 Task: Configure the Junk Email settings to block specific encodings in Outlook.
Action: Mouse moved to (110, 70)
Screenshot: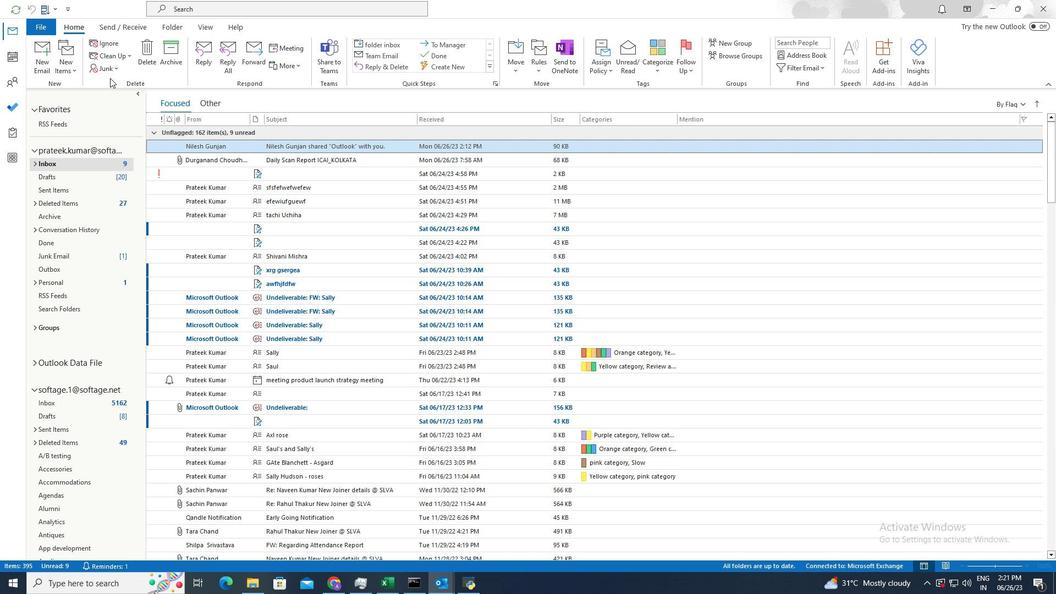 
Action: Mouse pressed left at (110, 70)
Screenshot: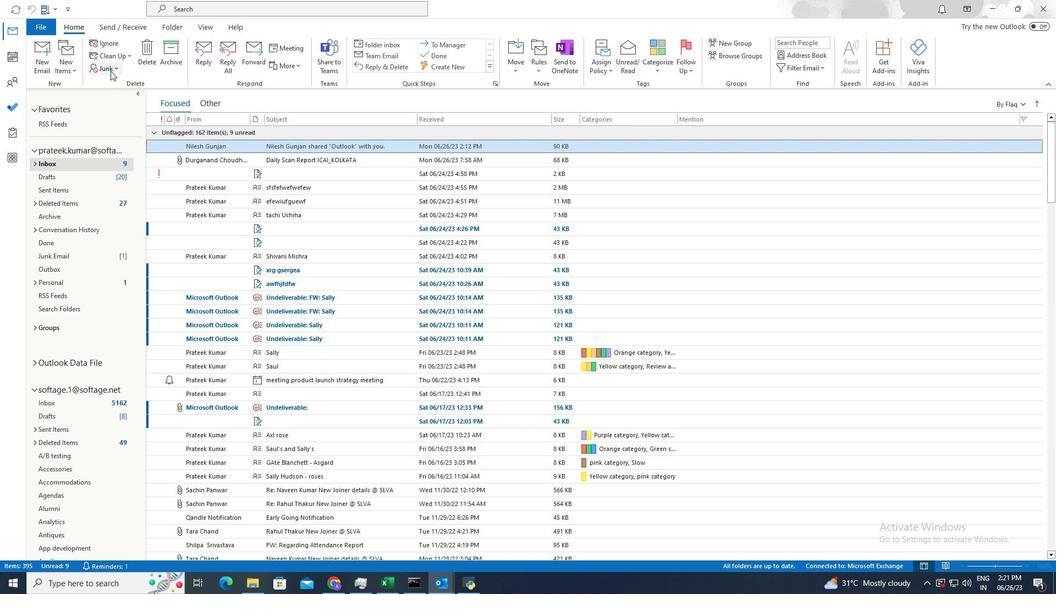 
Action: Mouse moved to (134, 161)
Screenshot: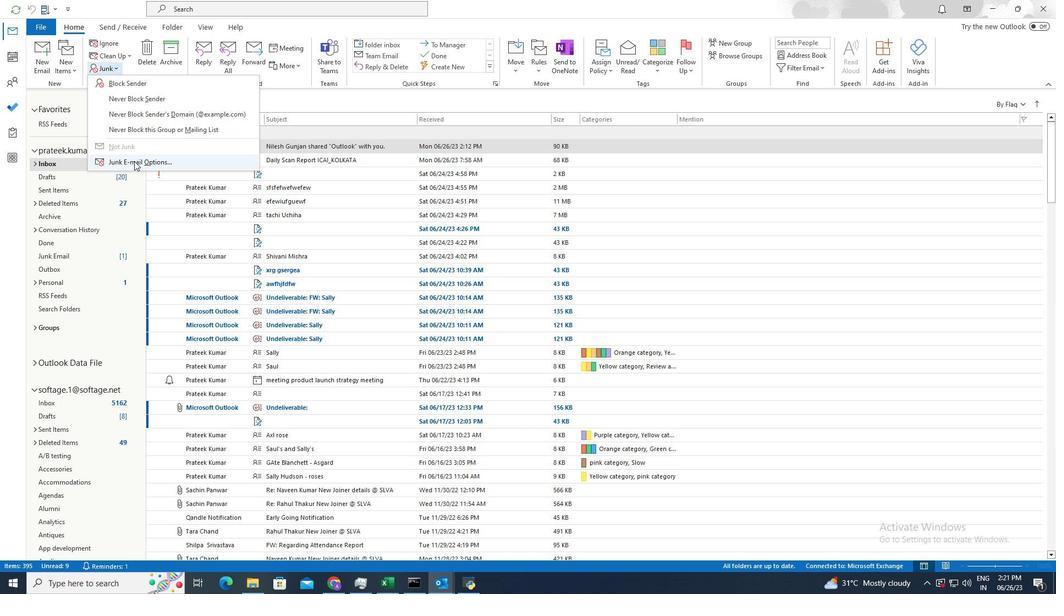 
Action: Mouse pressed left at (134, 161)
Screenshot: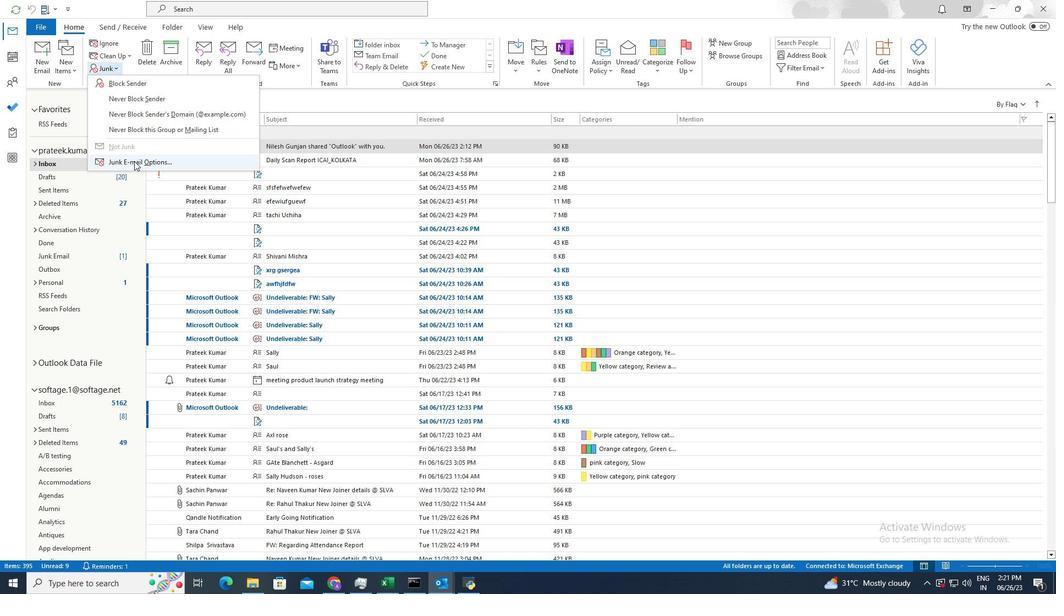 
Action: Mouse moved to (610, 166)
Screenshot: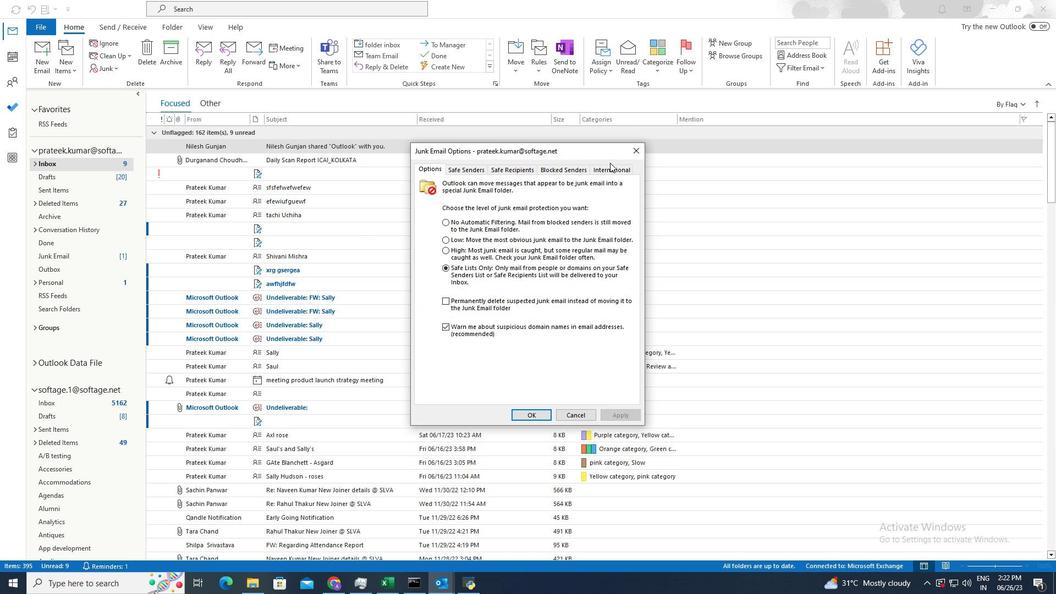 
Action: Mouse pressed left at (610, 166)
Screenshot: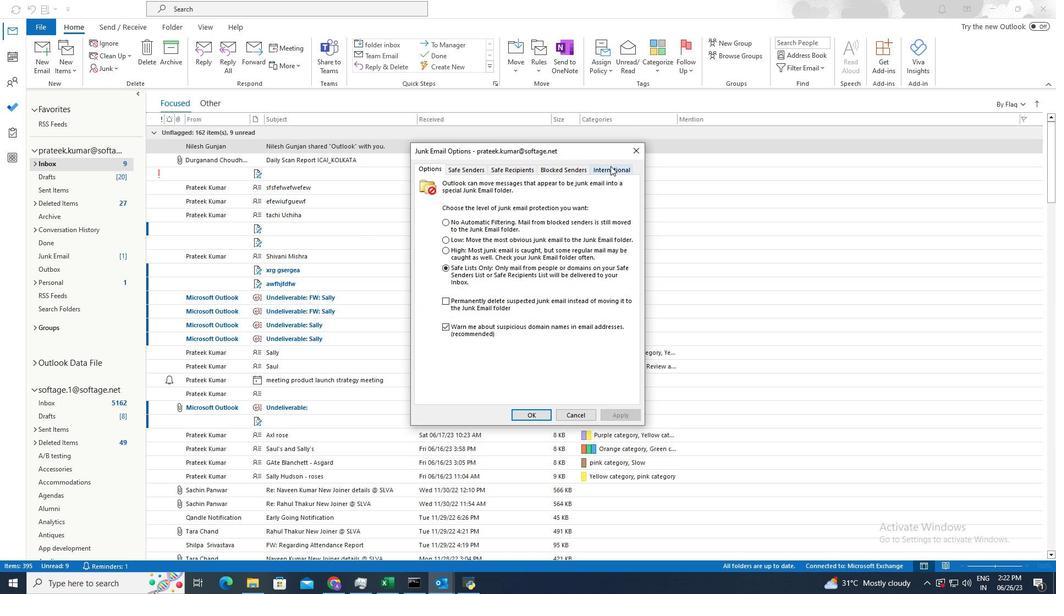 
Action: Mouse moved to (531, 313)
Screenshot: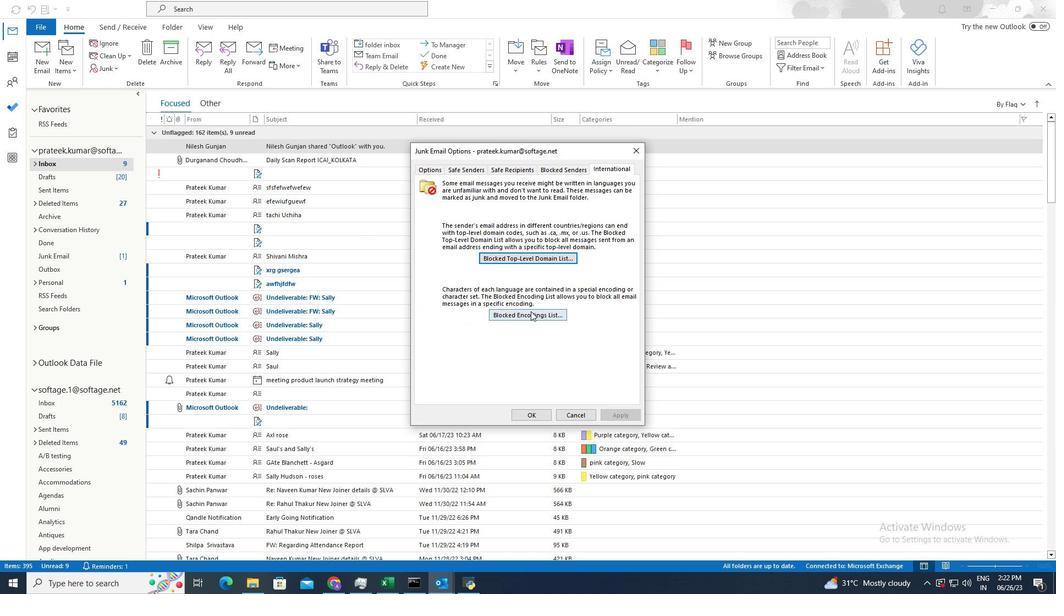 
Action: Mouse pressed left at (531, 313)
Screenshot: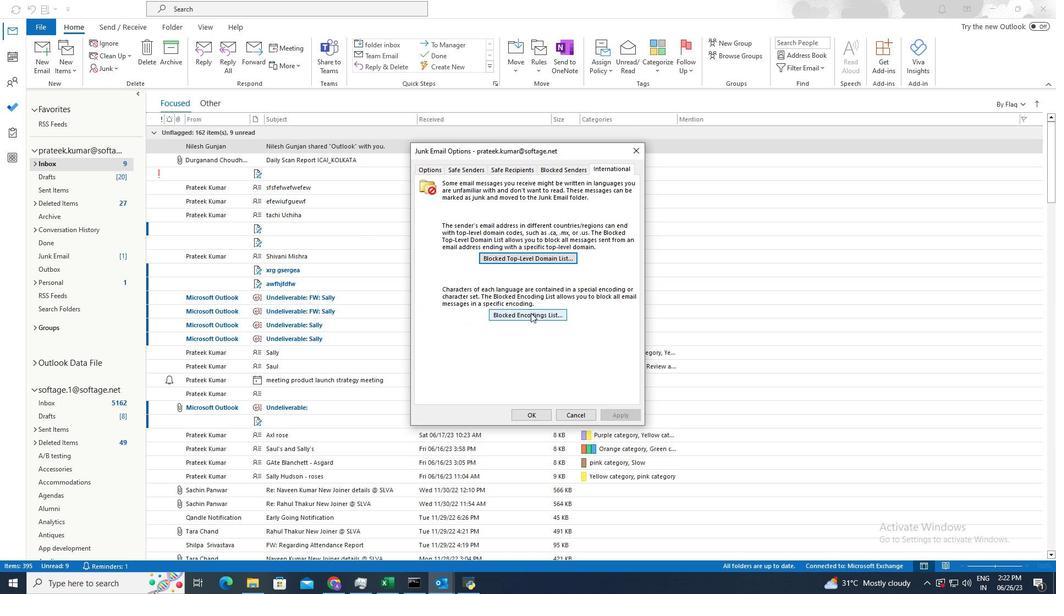 
Action: Mouse moved to (482, 284)
Screenshot: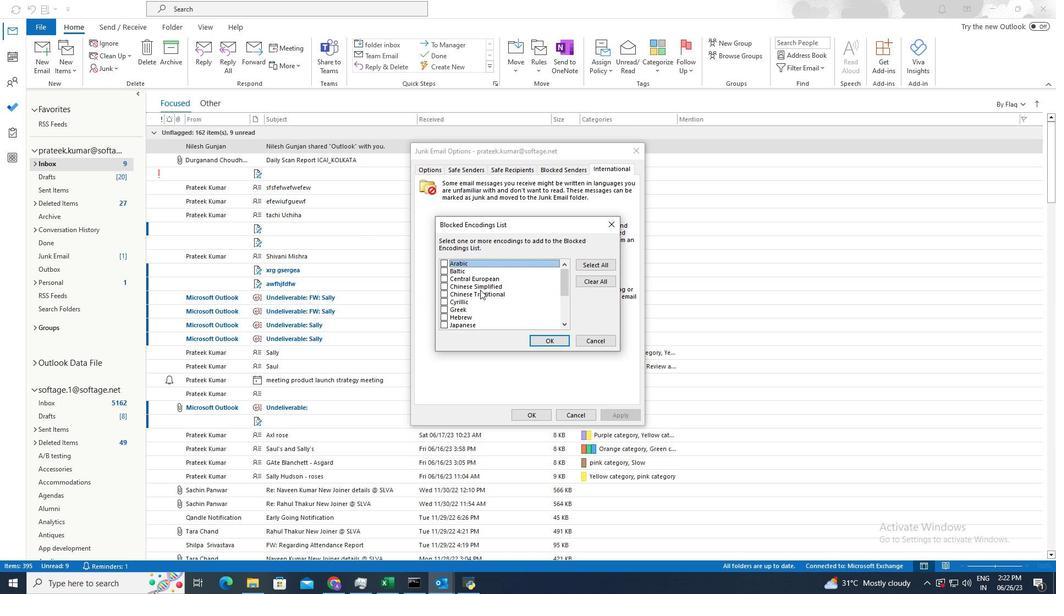 
Action: Mouse pressed left at (482, 284)
Screenshot: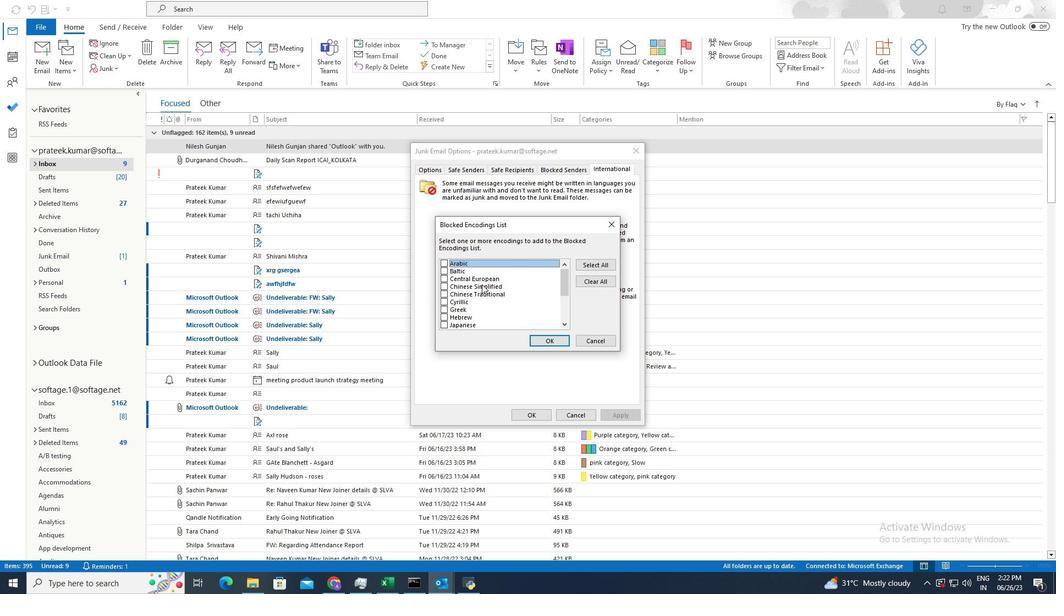 
Action: Mouse moved to (483, 294)
Screenshot: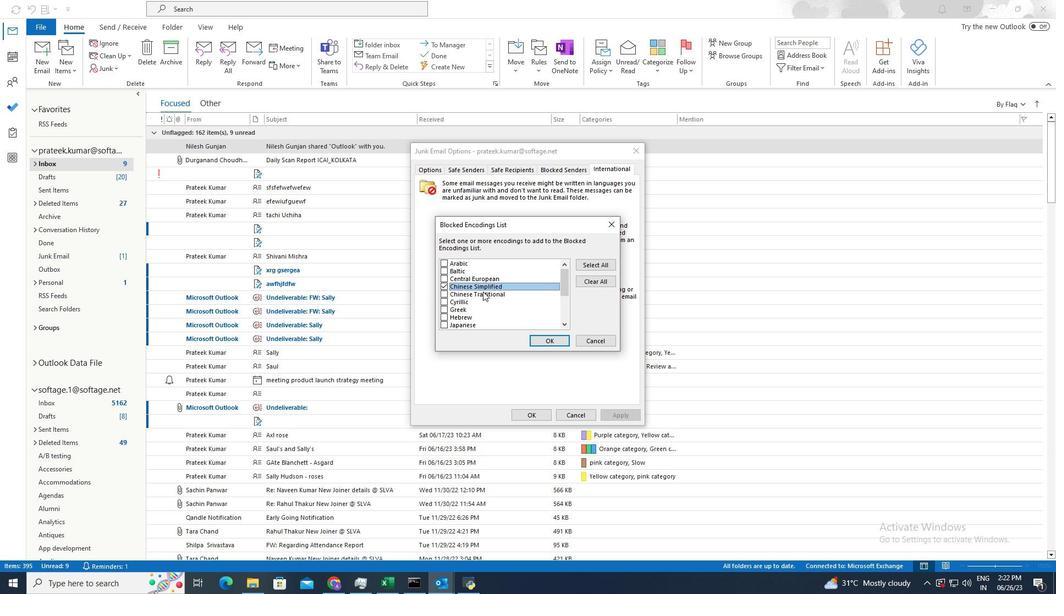 
Action: Mouse pressed left at (483, 294)
Screenshot: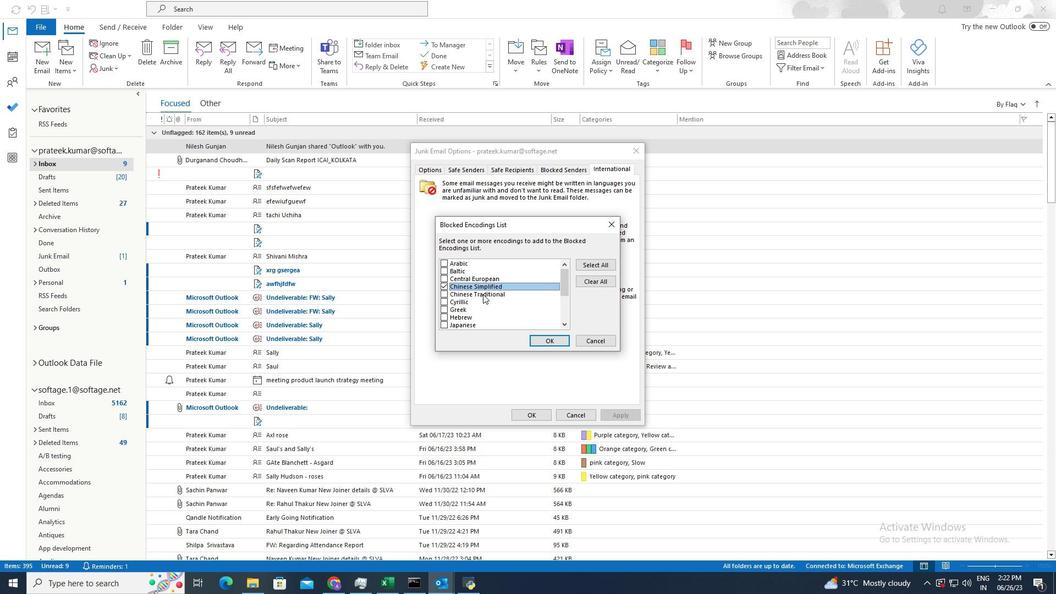
Action: Mouse moved to (554, 343)
Screenshot: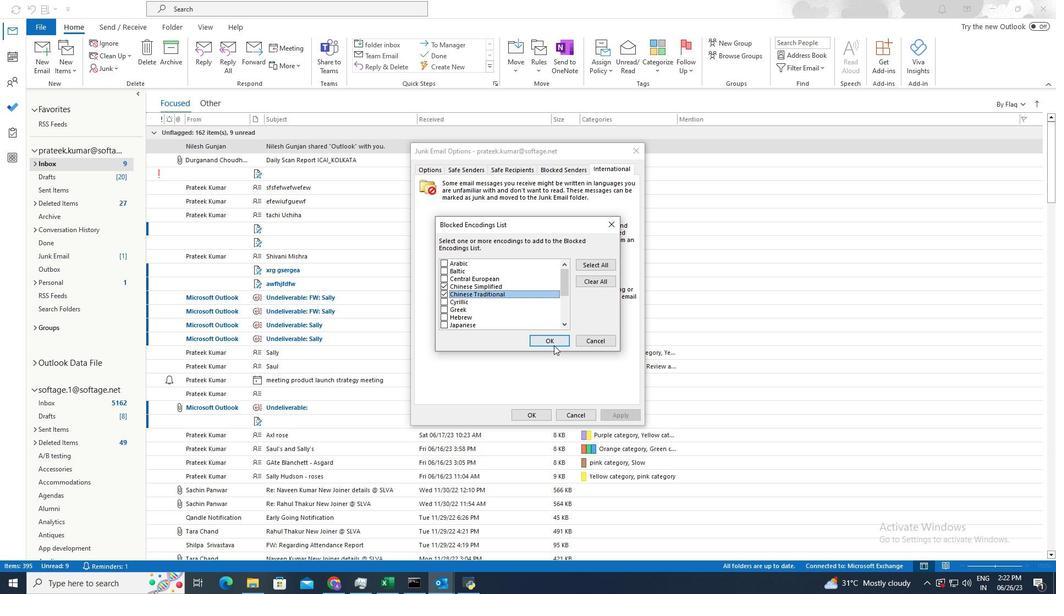 
Action: Mouse pressed left at (554, 343)
Screenshot: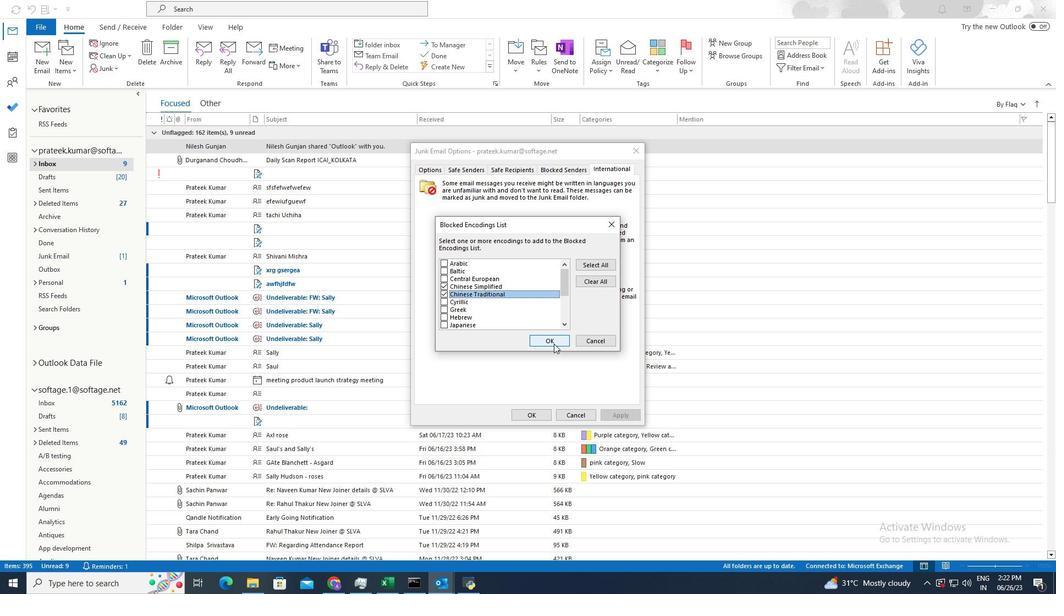 
Action: Mouse moved to (628, 416)
Screenshot: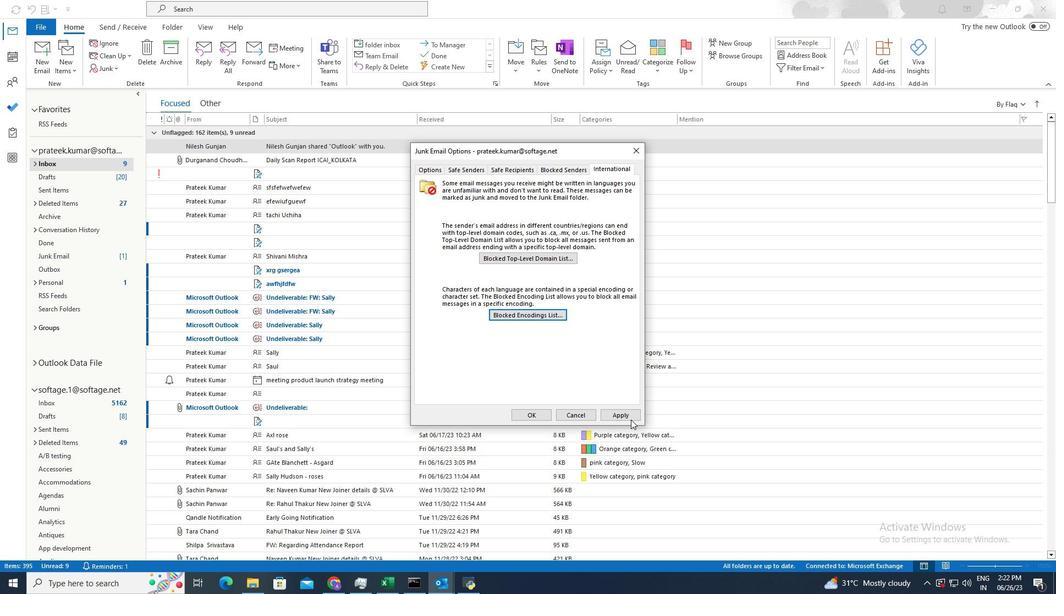 
Action: Mouse pressed left at (628, 416)
Screenshot: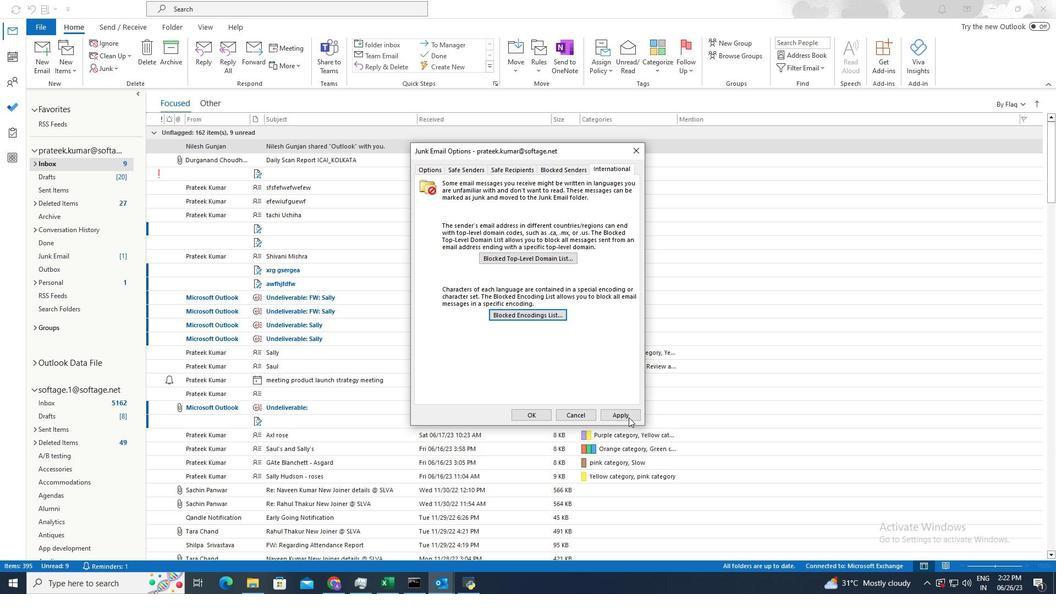 
Action: Mouse moved to (538, 414)
Screenshot: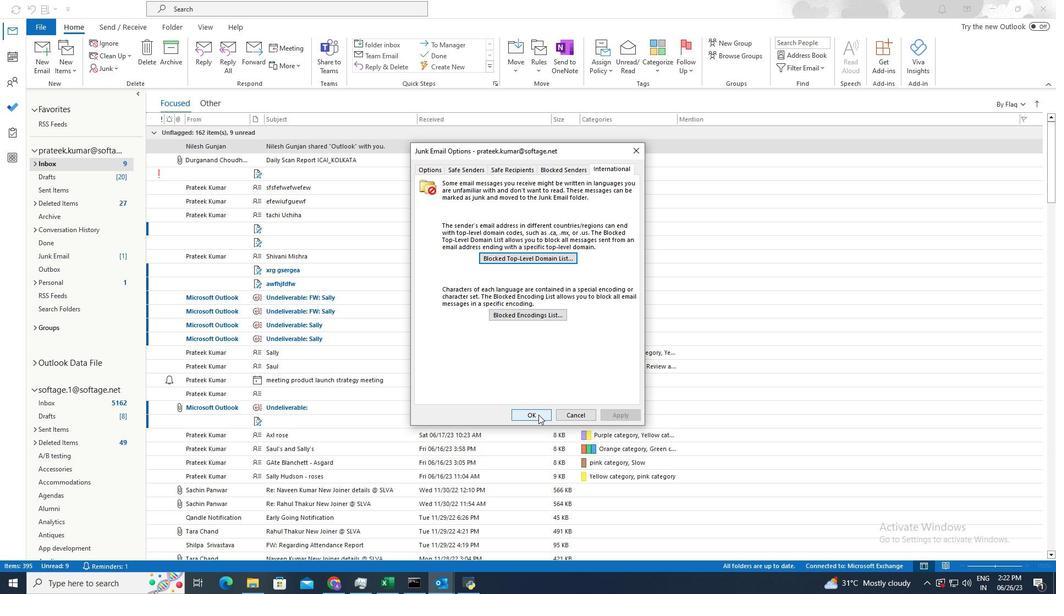 
Action: Mouse pressed left at (538, 414)
Screenshot: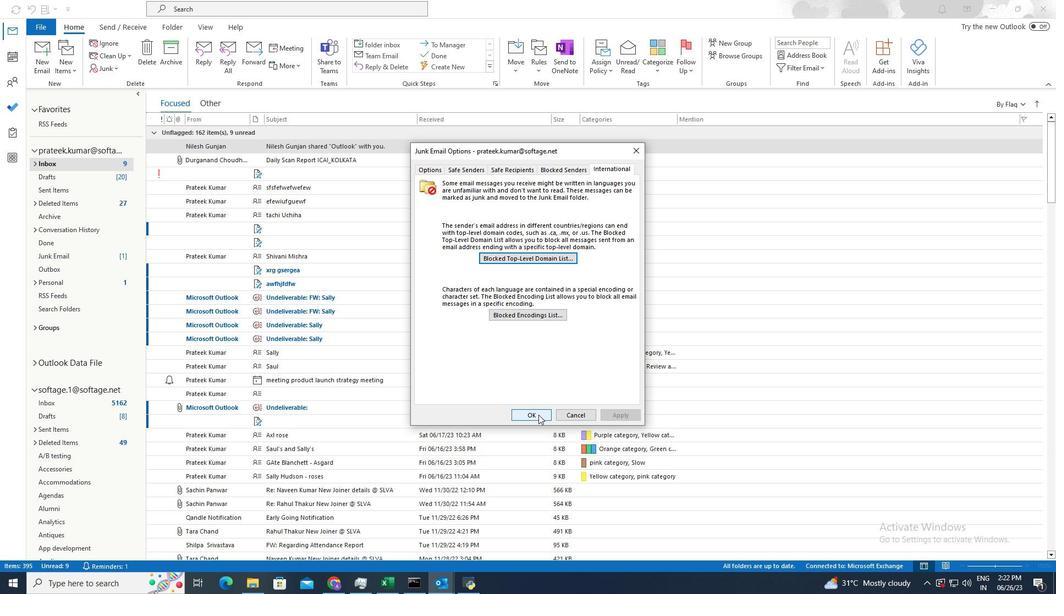 
Action: Mouse moved to (538, 414)
Screenshot: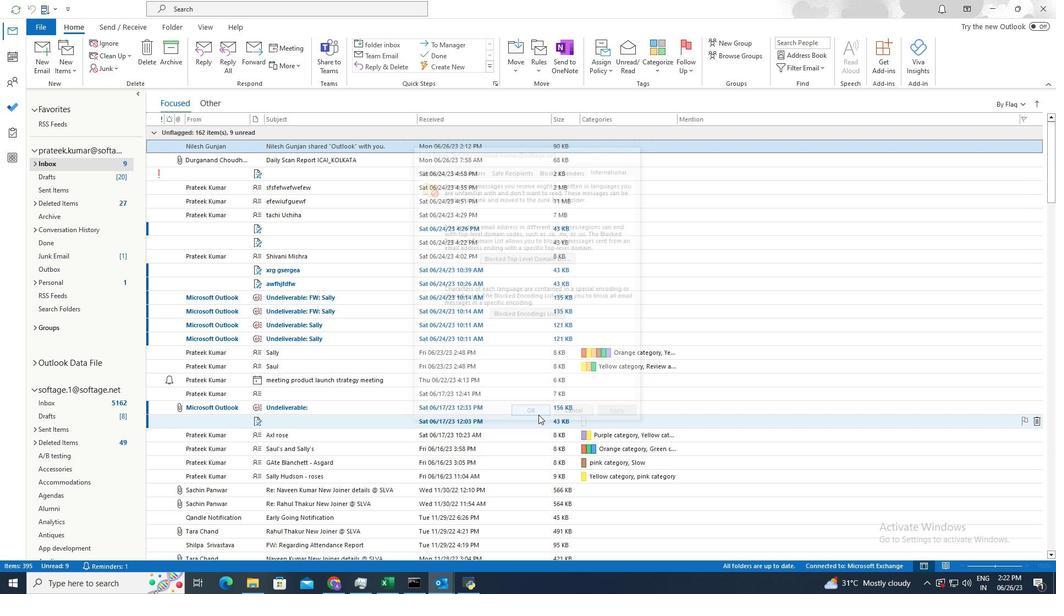 
